 Task: Change the "Stereo audio output mode" to Headphones.
Action: Mouse moved to (119, 15)
Screenshot: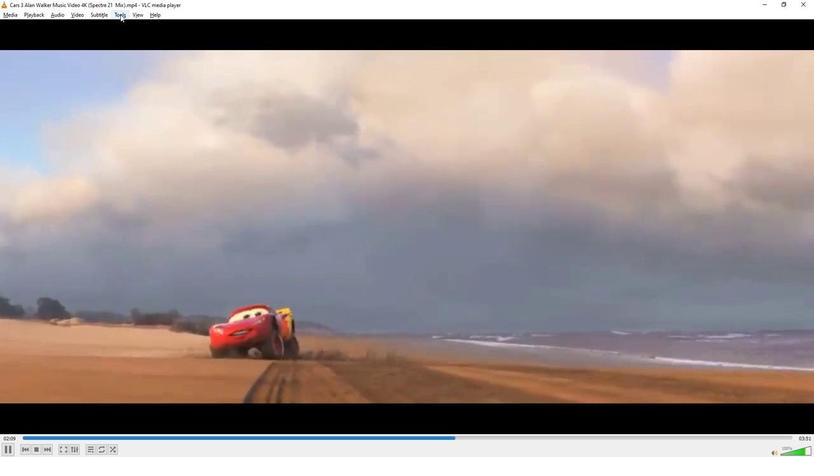 
Action: Mouse pressed left at (119, 15)
Screenshot: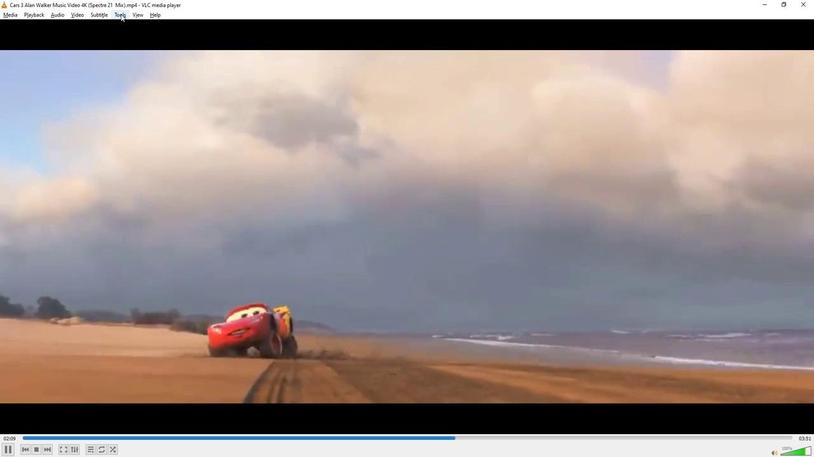 
Action: Mouse moved to (134, 115)
Screenshot: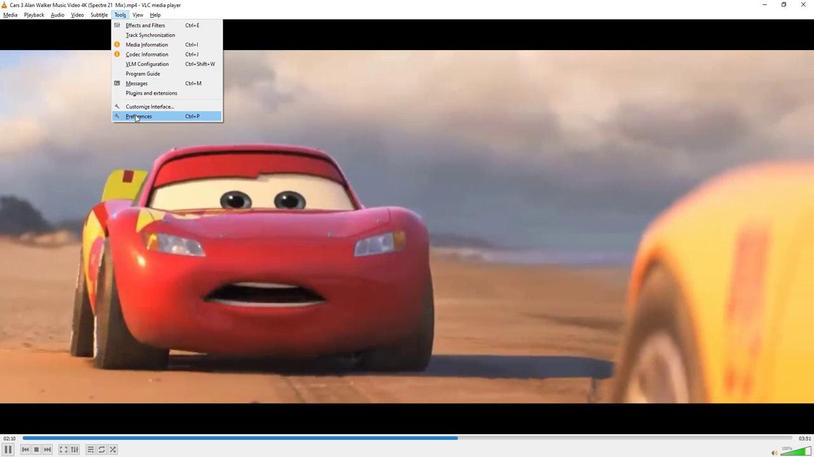
Action: Mouse pressed left at (134, 115)
Screenshot: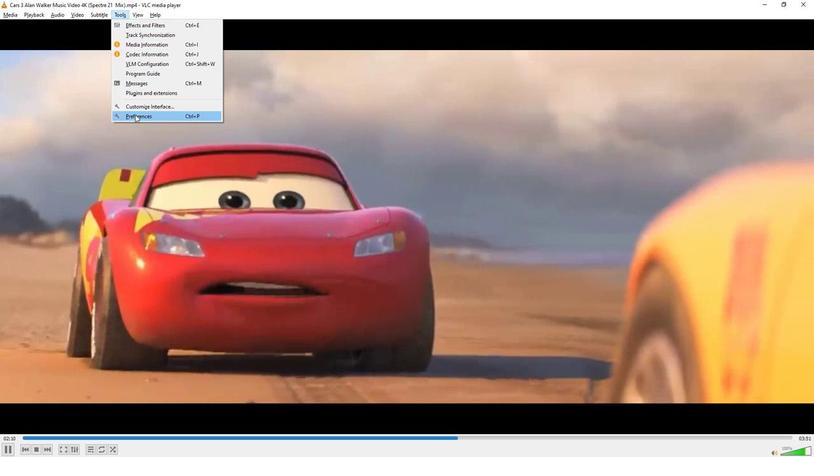 
Action: Mouse moved to (236, 345)
Screenshot: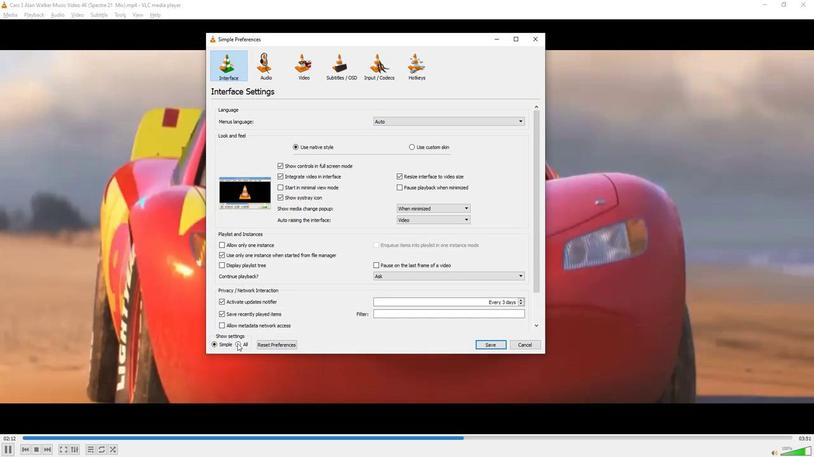 
Action: Mouse pressed left at (236, 345)
Screenshot: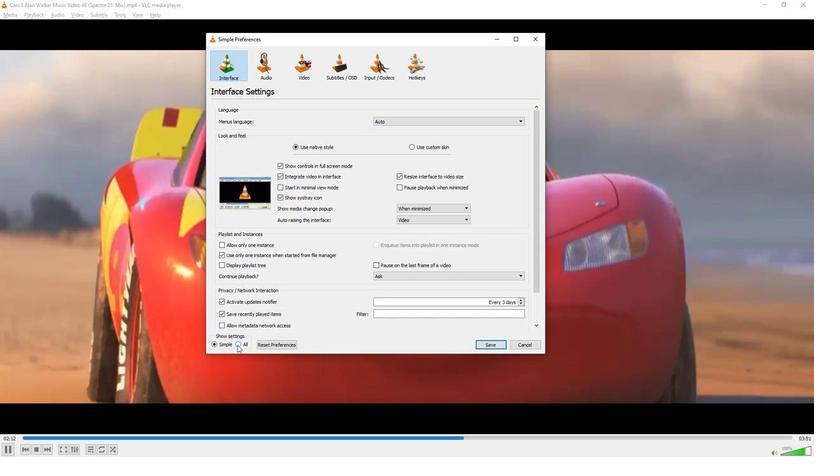 
Action: Mouse moved to (239, 131)
Screenshot: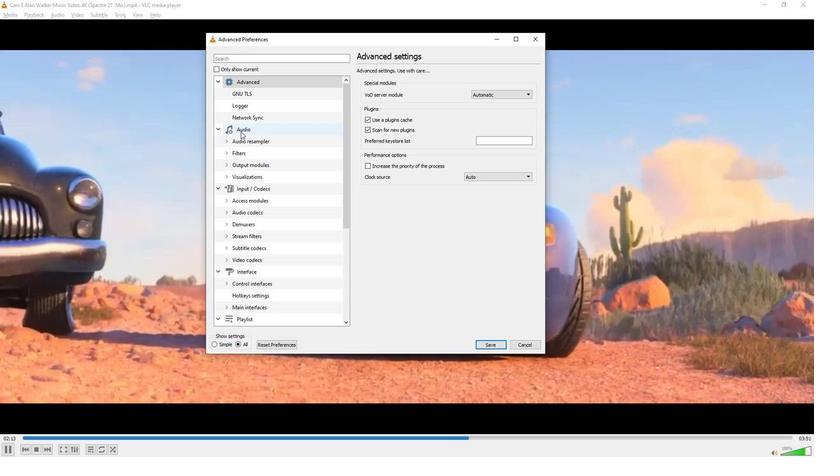 
Action: Mouse pressed left at (239, 131)
Screenshot: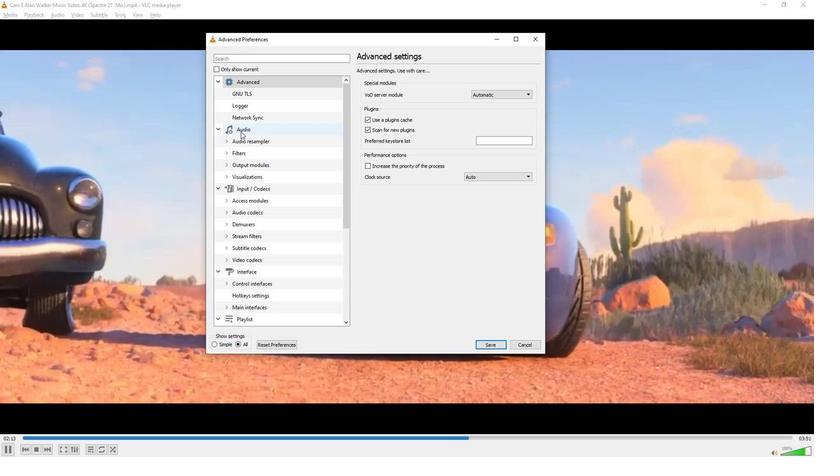 
Action: Mouse moved to (501, 146)
Screenshot: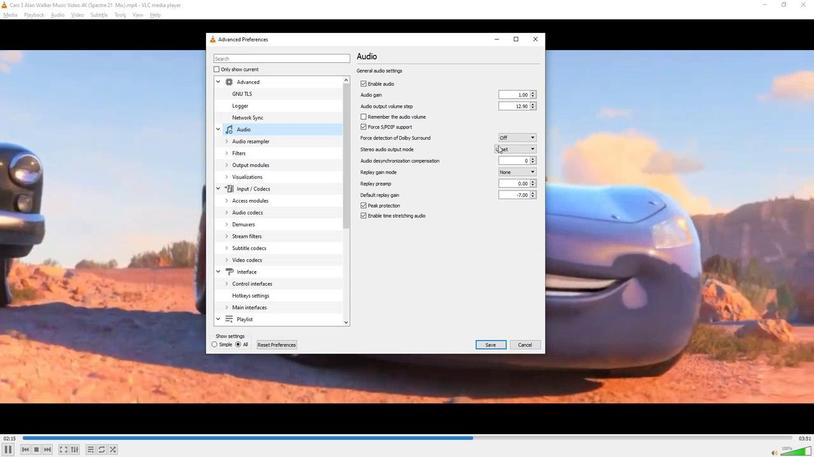 
Action: Mouse pressed left at (501, 146)
Screenshot: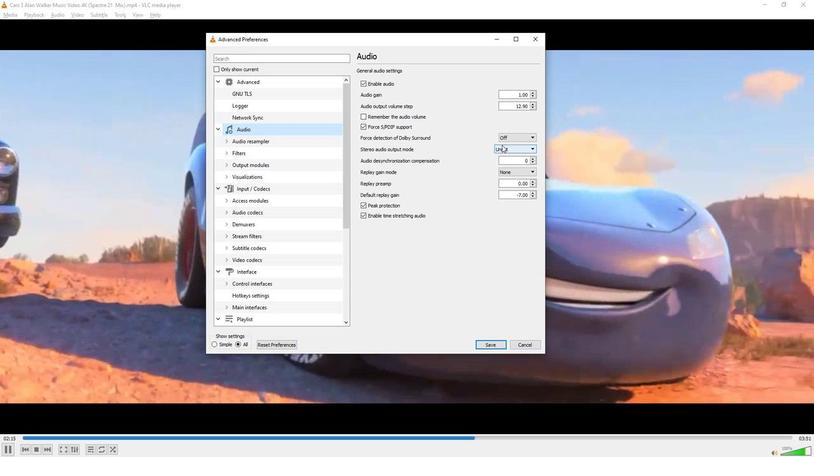 
Action: Mouse moved to (502, 188)
Screenshot: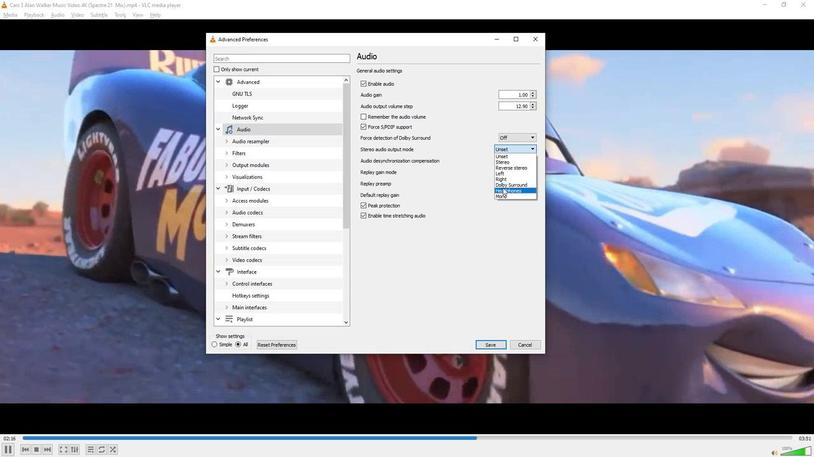 
Action: Mouse pressed left at (502, 188)
Screenshot: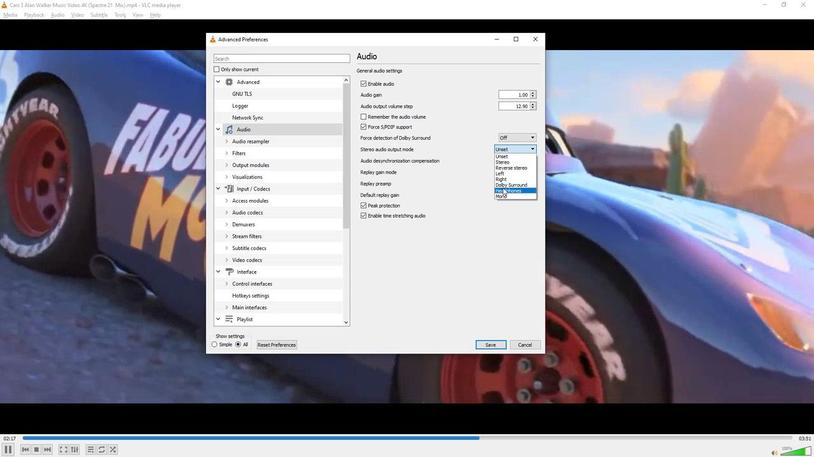 
Action: Mouse moved to (416, 304)
Screenshot: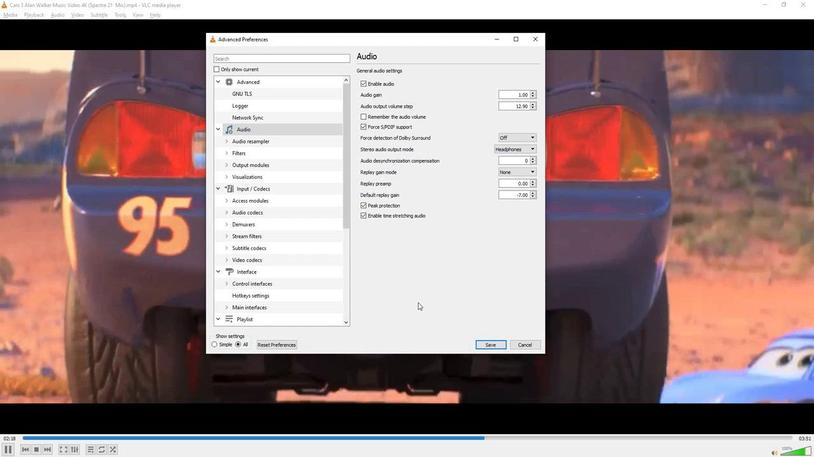 
